 Task: Create a due date automation when advanced on, 2 days after a card is due add dates with a complete due date at 11:00 AM.
Action: Mouse moved to (1097, 83)
Screenshot: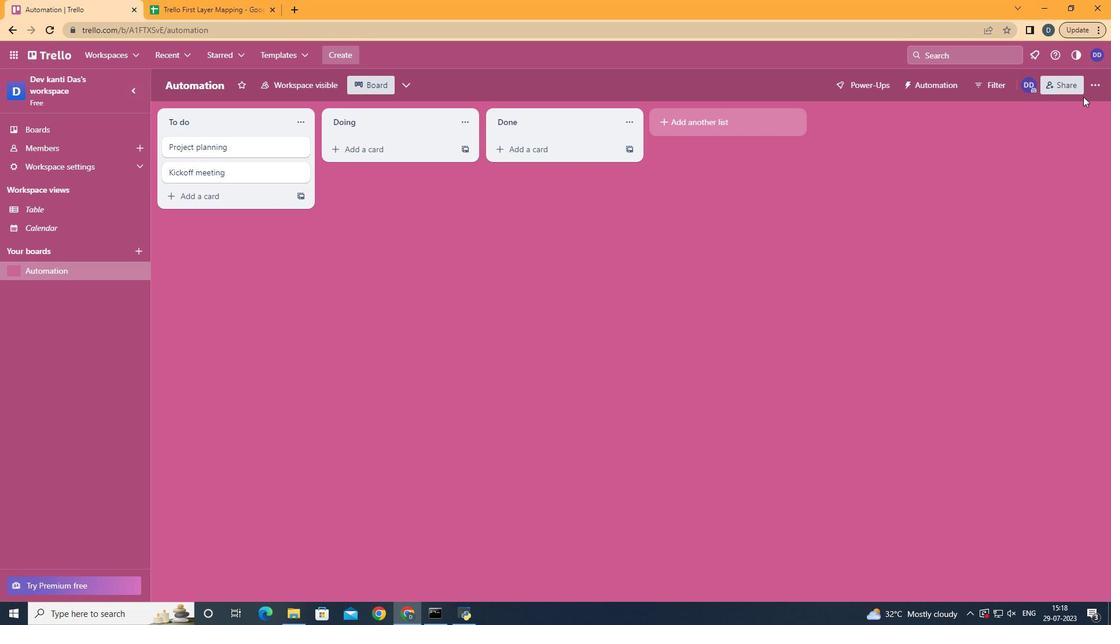 
Action: Mouse pressed left at (1097, 83)
Screenshot: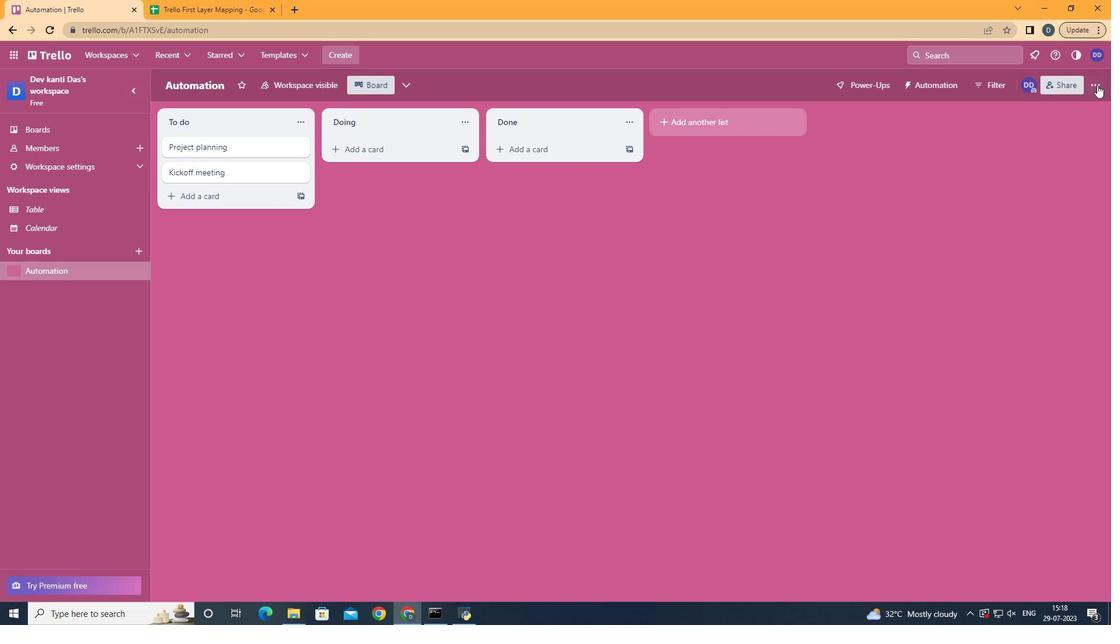 
Action: Mouse moved to (1010, 234)
Screenshot: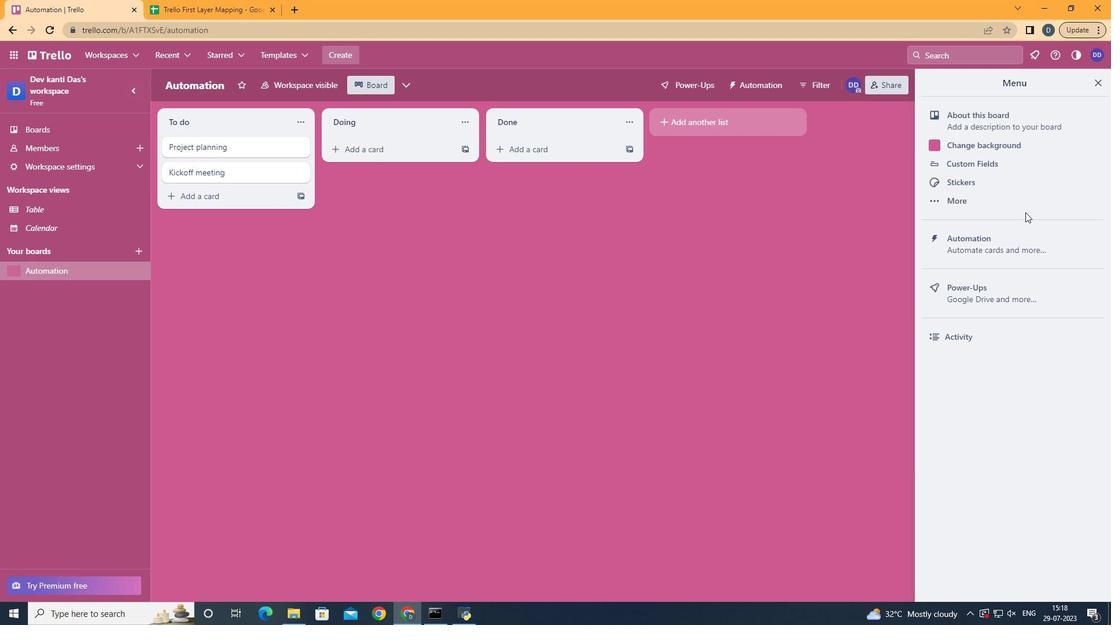 
Action: Mouse pressed left at (1010, 234)
Screenshot: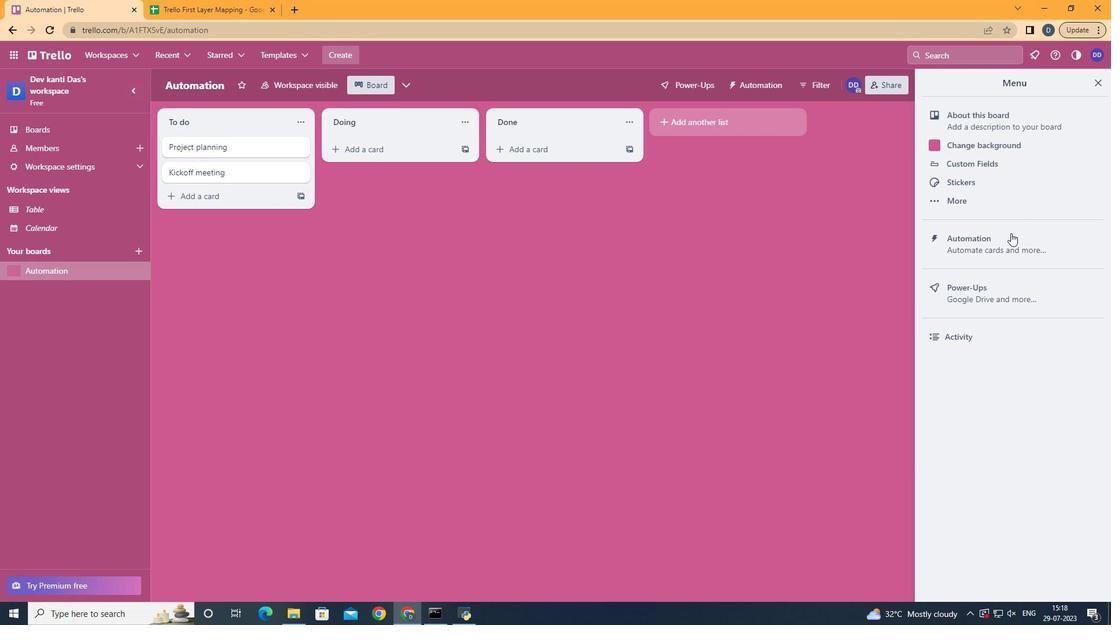 
Action: Mouse moved to (195, 224)
Screenshot: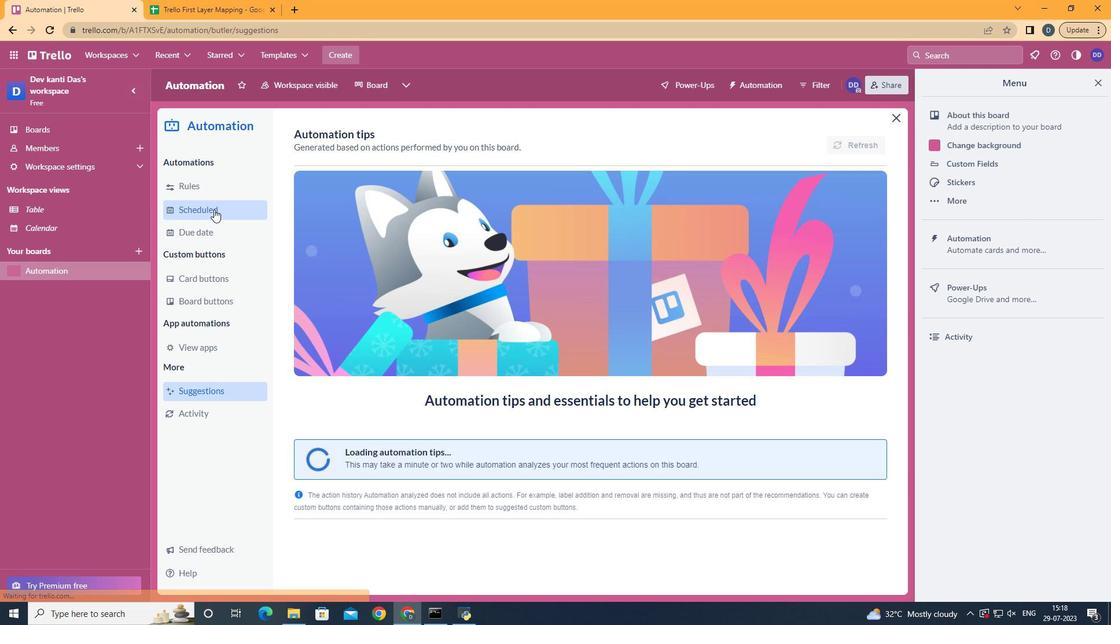 
Action: Mouse pressed left at (195, 224)
Screenshot: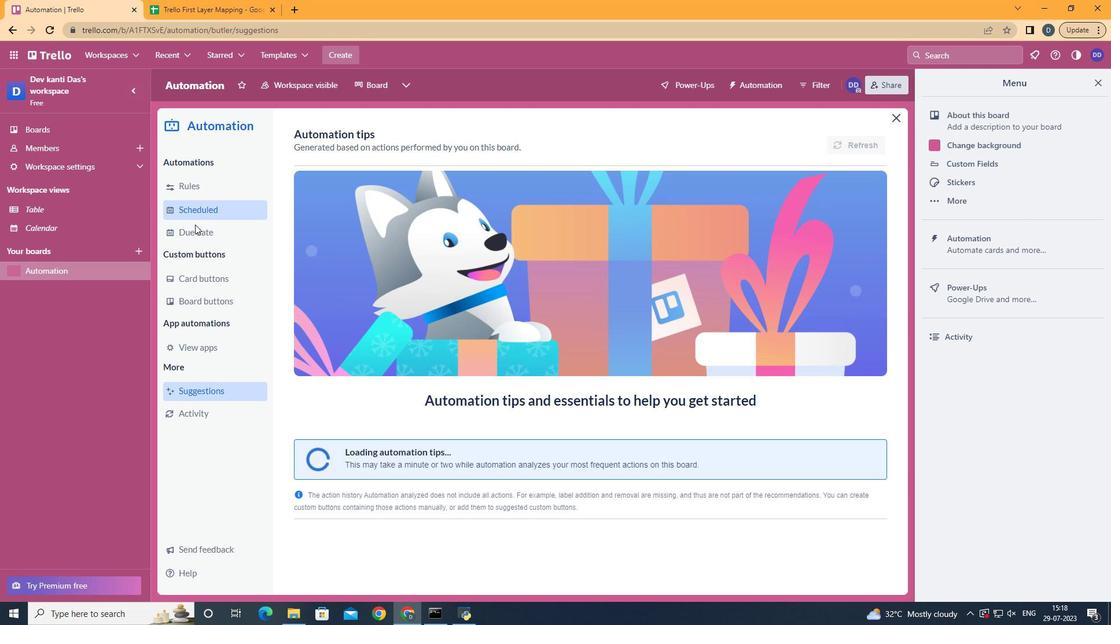 
Action: Mouse moved to (839, 142)
Screenshot: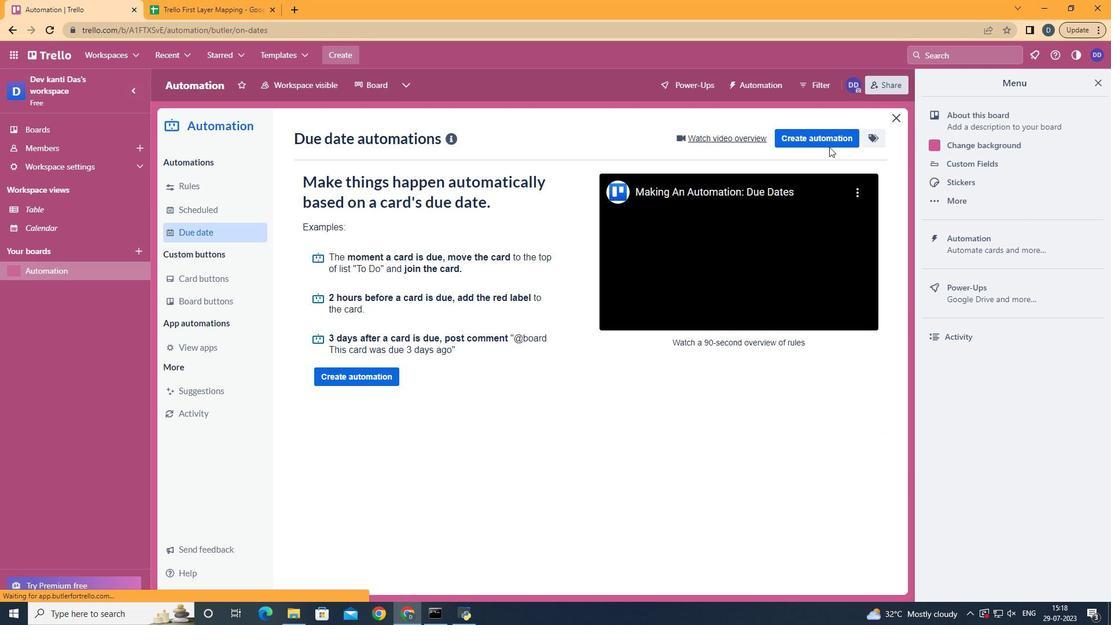 
Action: Mouse pressed left at (839, 142)
Screenshot: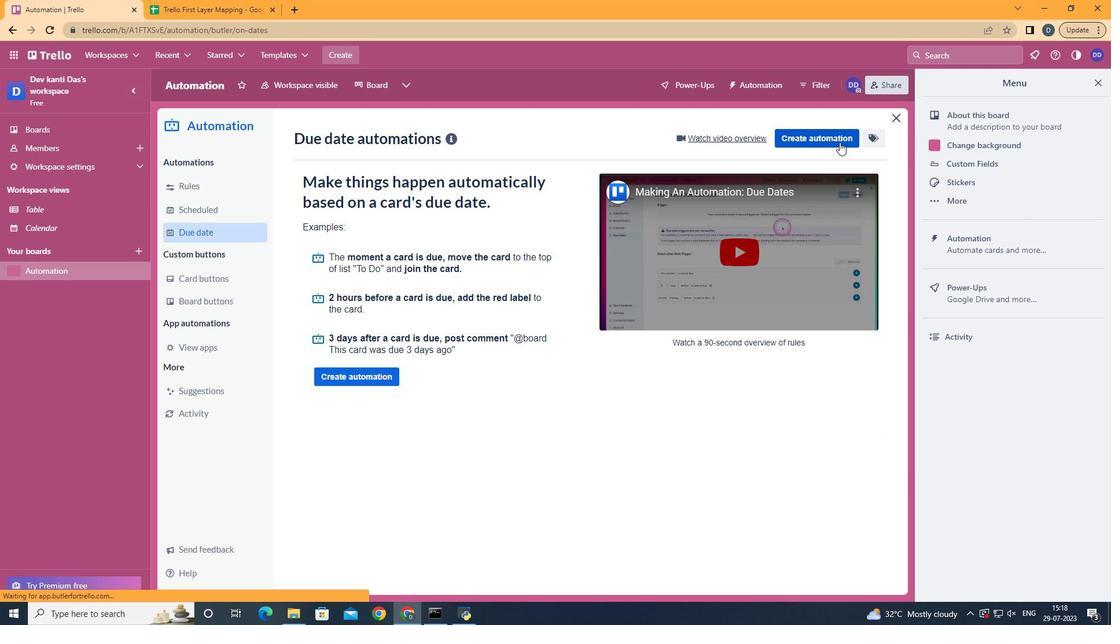 
Action: Mouse moved to (647, 254)
Screenshot: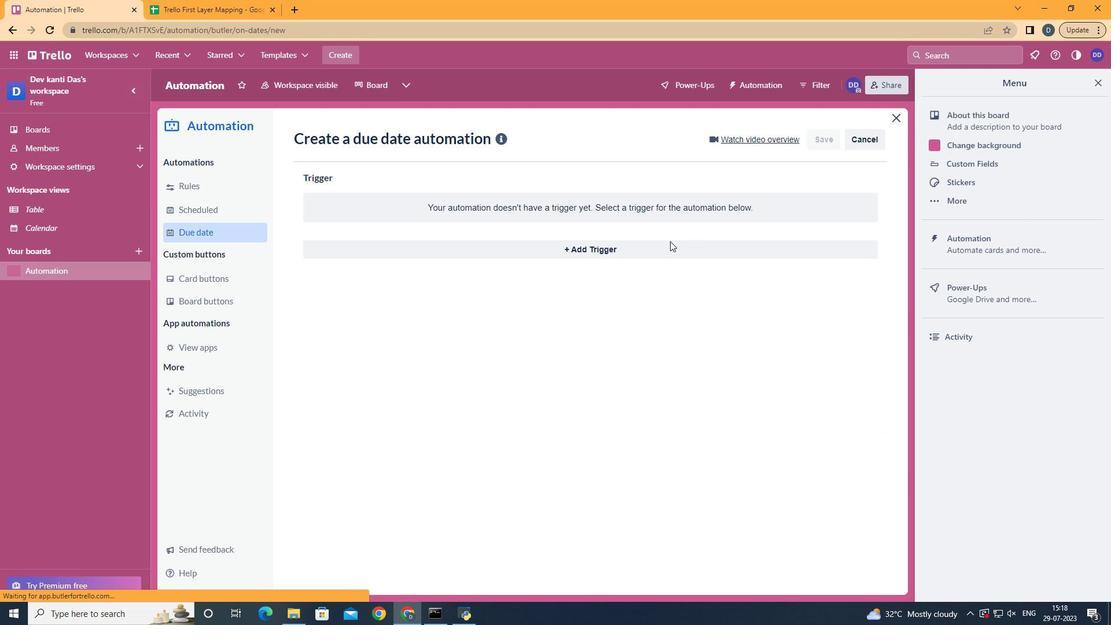 
Action: Mouse pressed left at (647, 254)
Screenshot: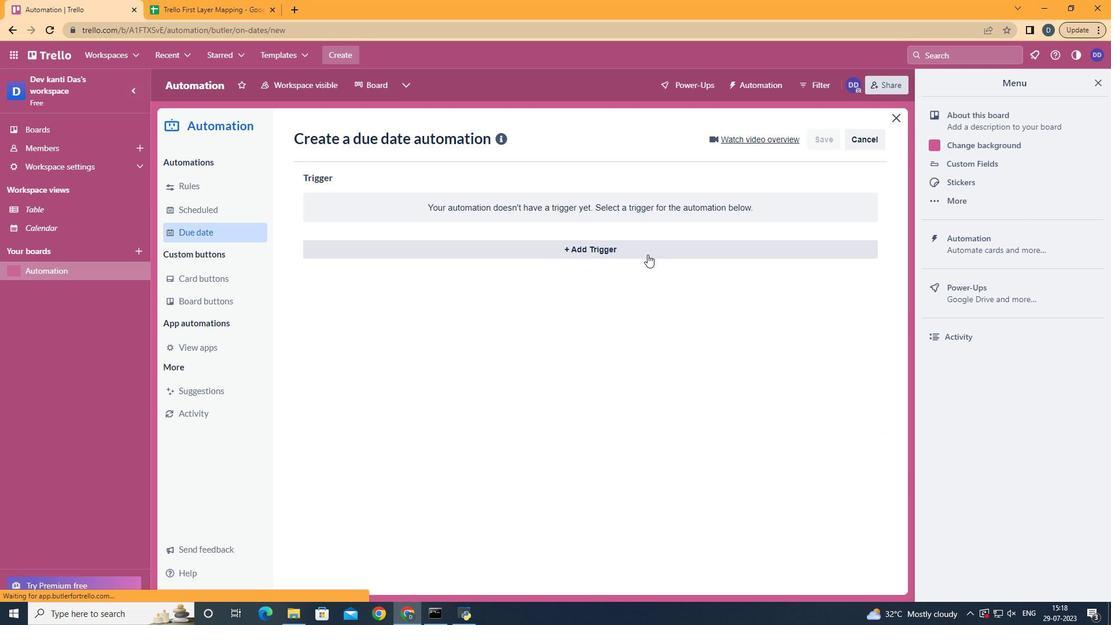 
Action: Mouse moved to (409, 465)
Screenshot: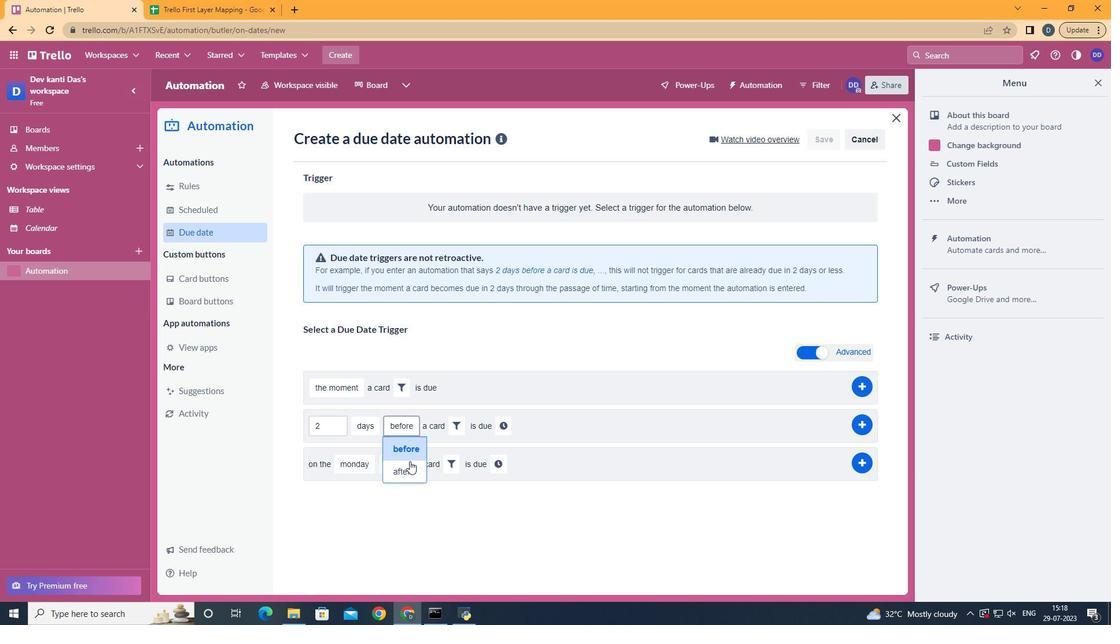 
Action: Mouse pressed left at (409, 465)
Screenshot: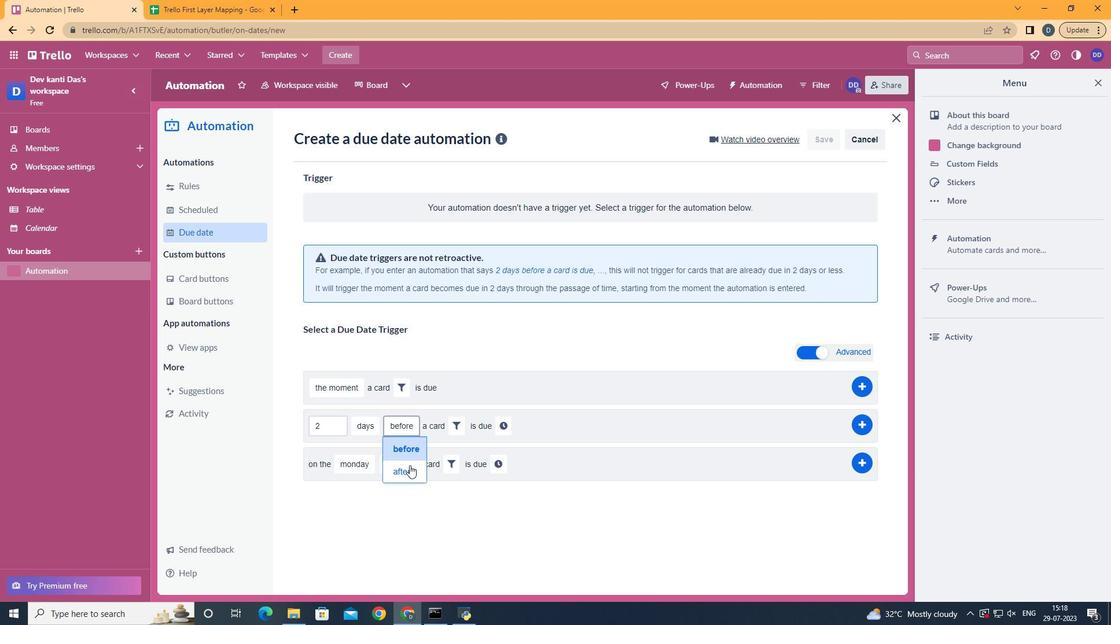 
Action: Mouse moved to (452, 434)
Screenshot: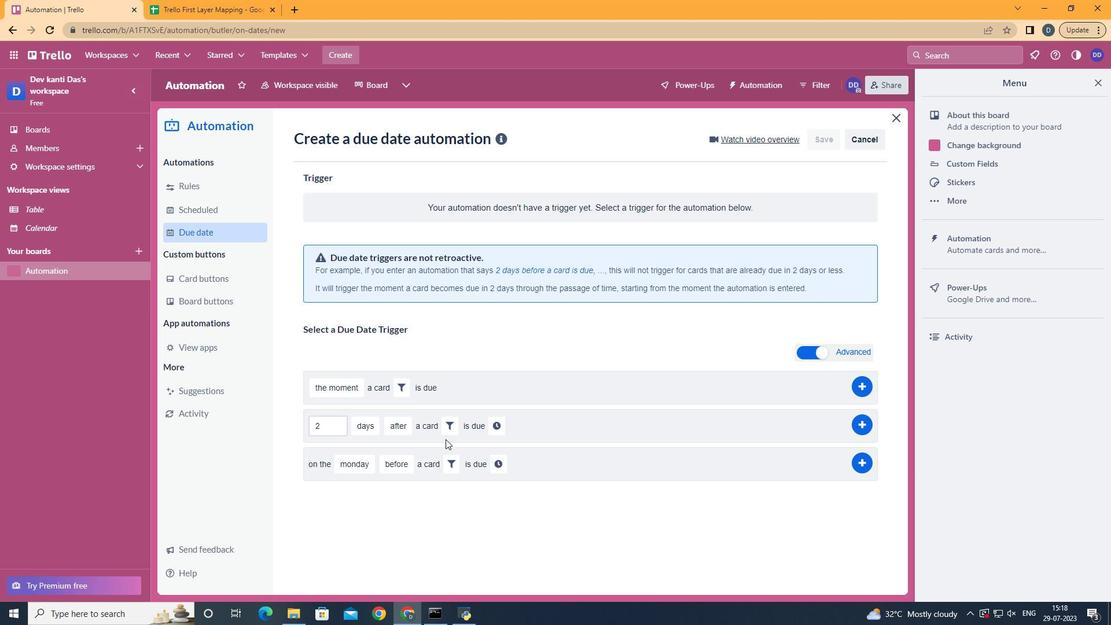 
Action: Mouse pressed left at (452, 434)
Screenshot: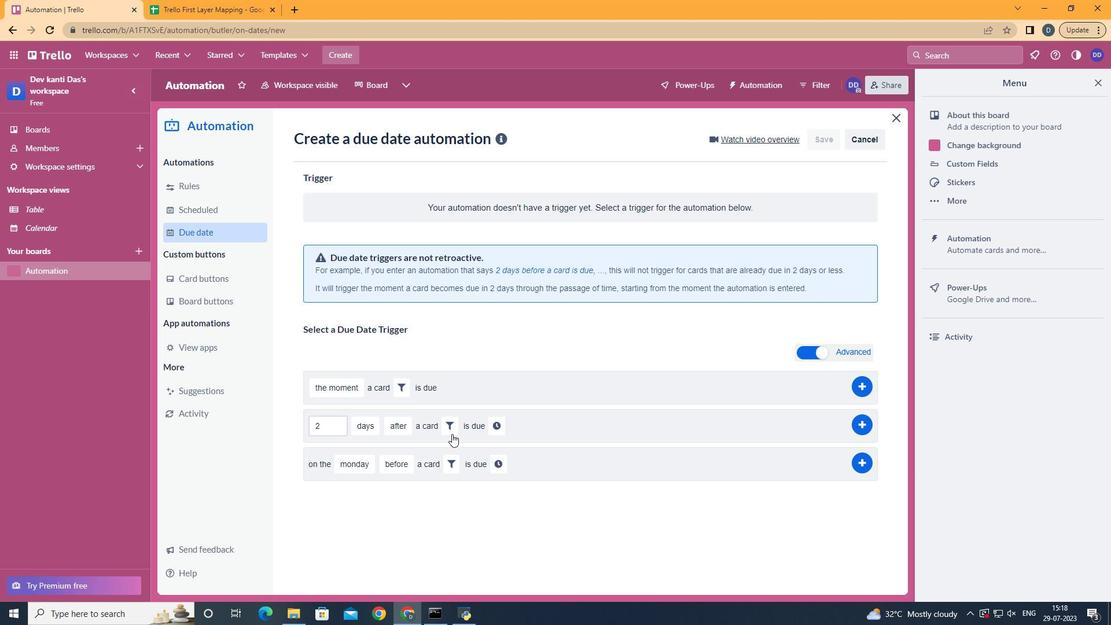 
Action: Mouse moved to (520, 462)
Screenshot: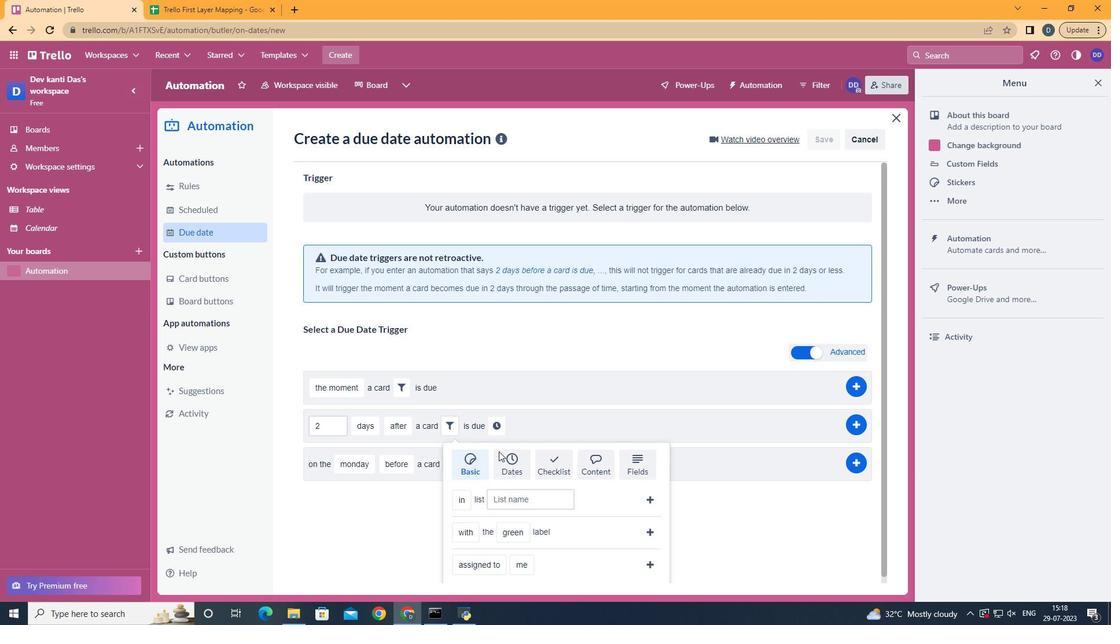 
Action: Mouse pressed left at (520, 462)
Screenshot: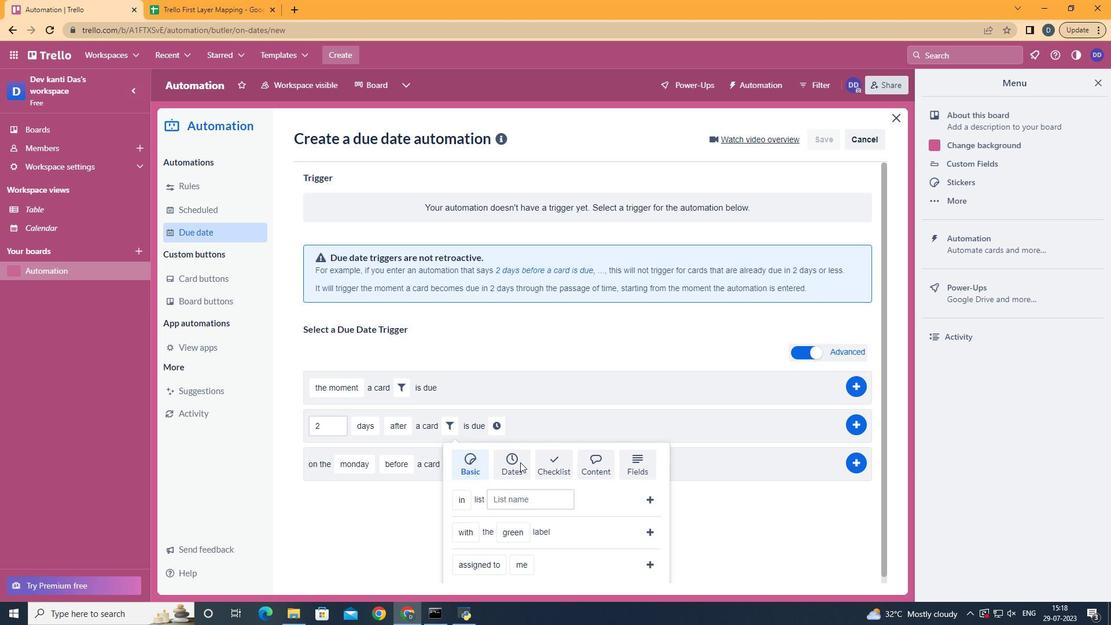 
Action: Mouse moved to (471, 522)
Screenshot: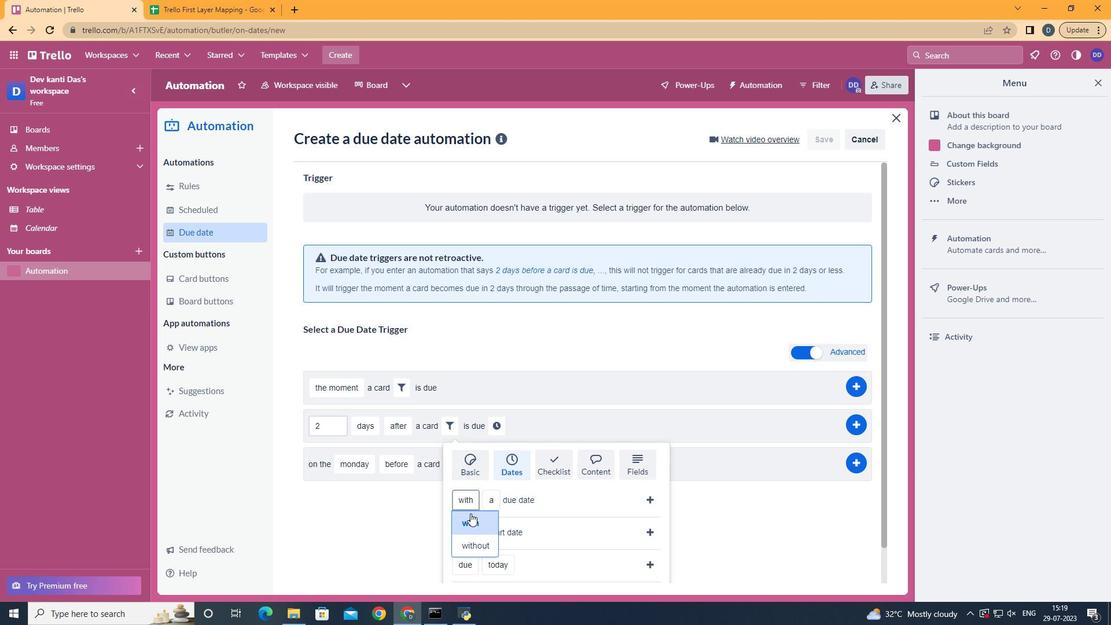 
Action: Mouse pressed left at (471, 522)
Screenshot: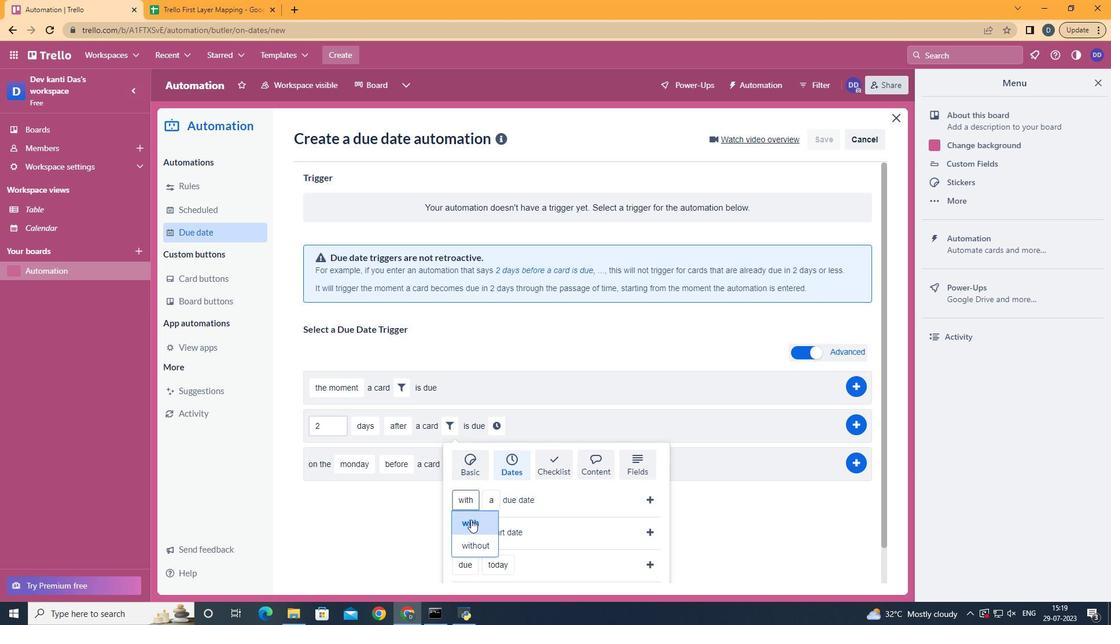 
Action: Mouse moved to (517, 431)
Screenshot: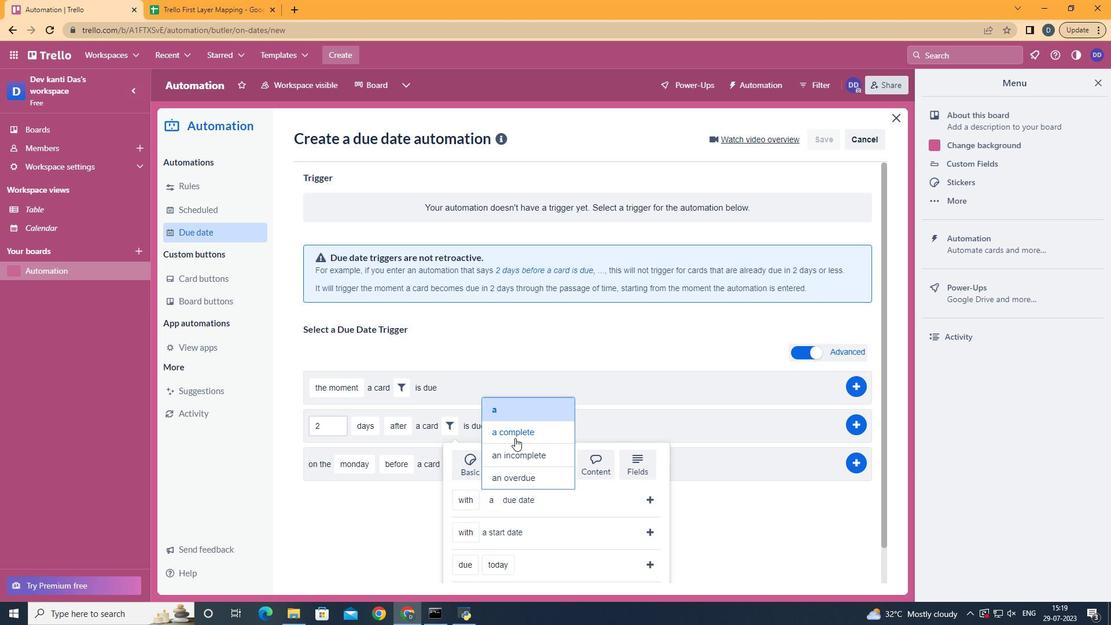 
Action: Mouse pressed left at (517, 431)
Screenshot: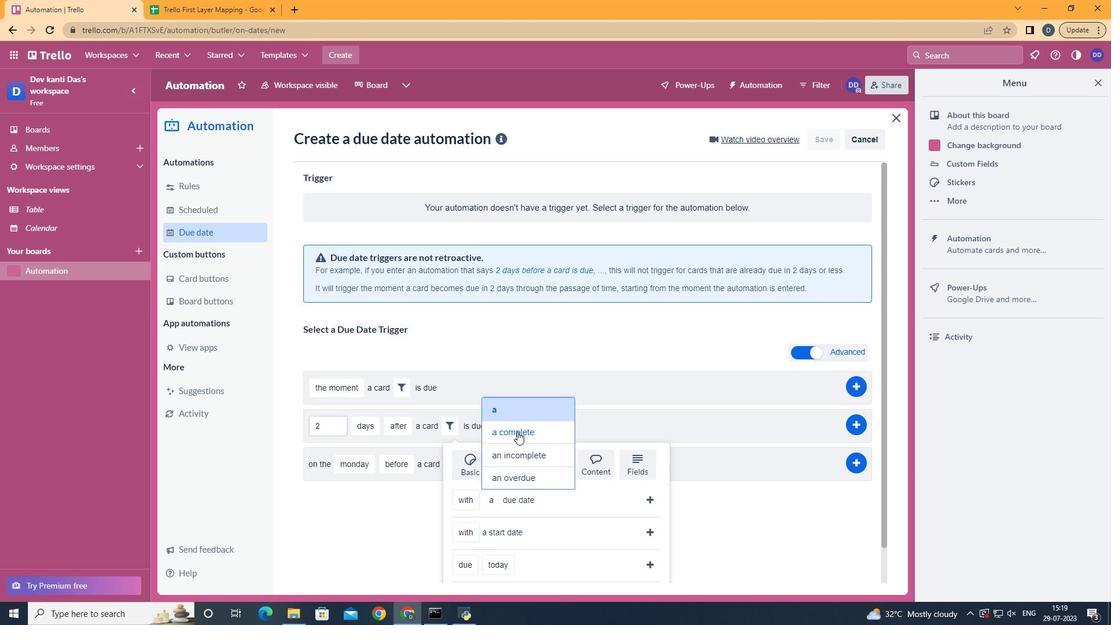 
Action: Mouse moved to (651, 497)
Screenshot: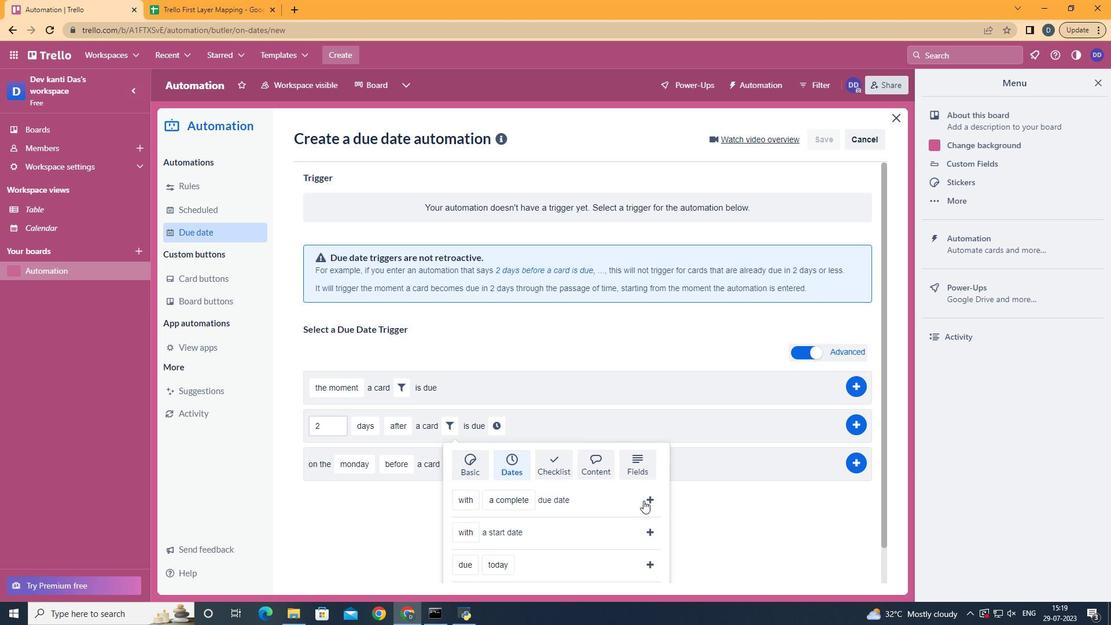 
Action: Mouse pressed left at (651, 497)
Screenshot: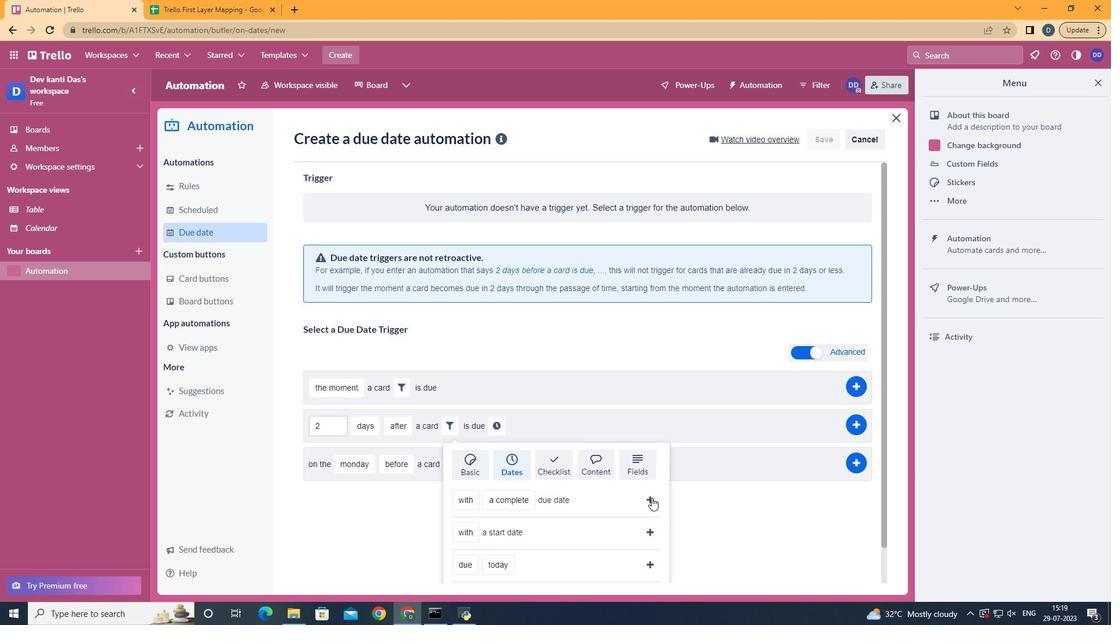 
Action: Mouse moved to (612, 426)
Screenshot: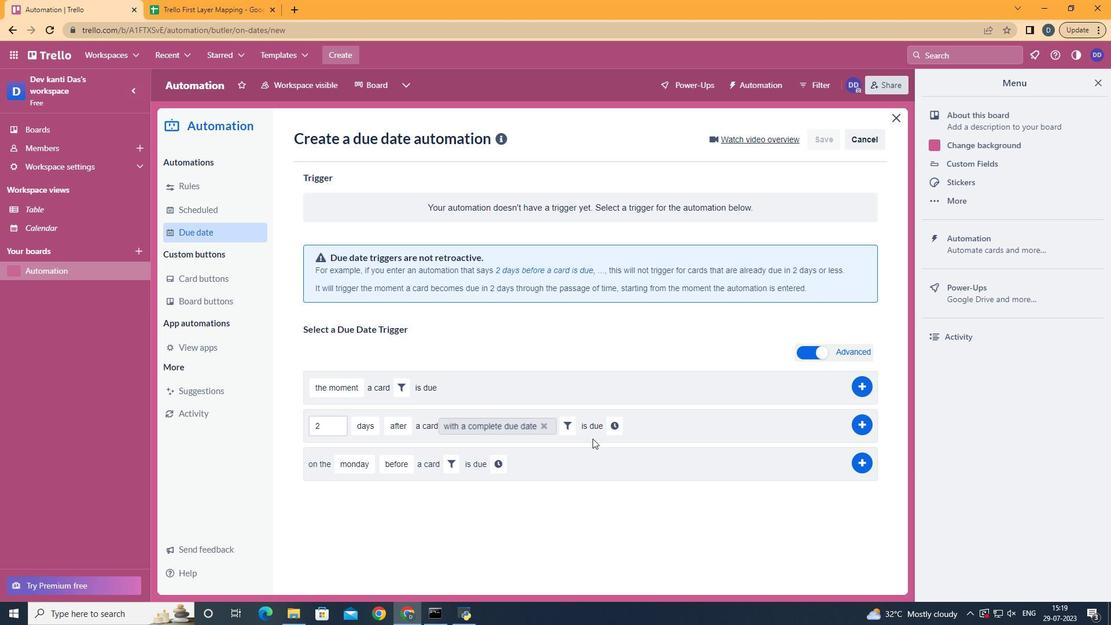 
Action: Mouse pressed left at (612, 426)
Screenshot: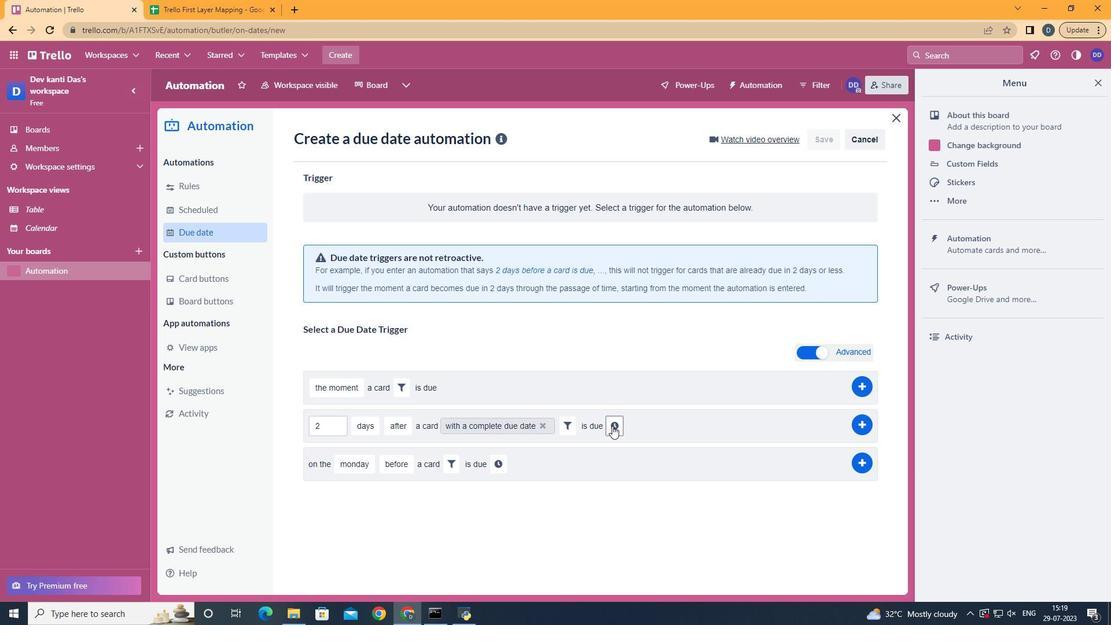 
Action: Mouse moved to (641, 427)
Screenshot: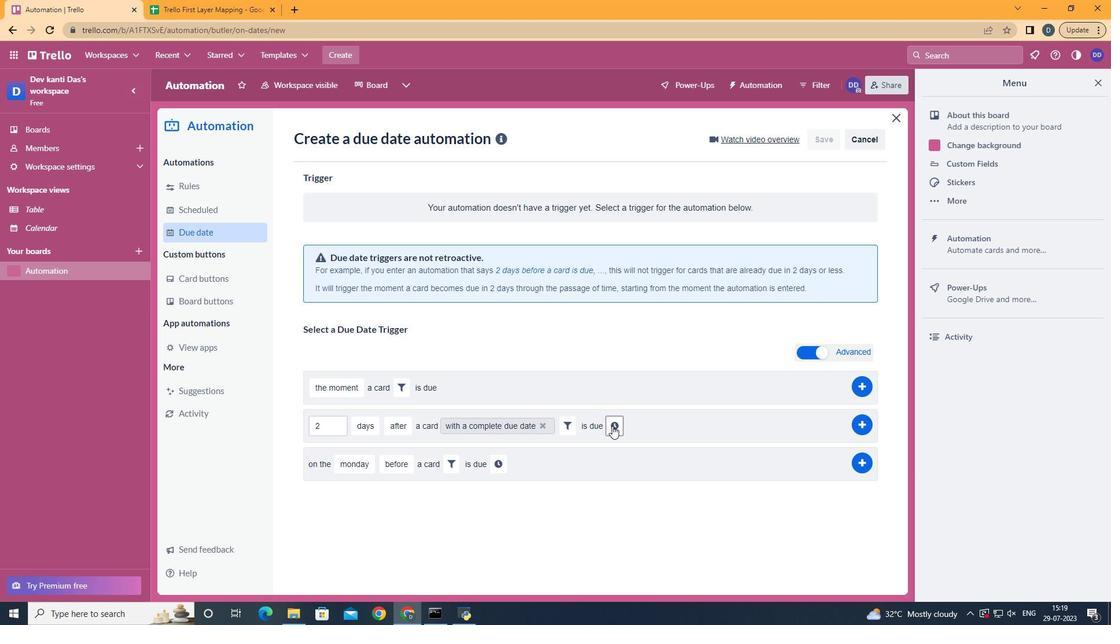 
Action: Mouse pressed left at (641, 427)
Screenshot: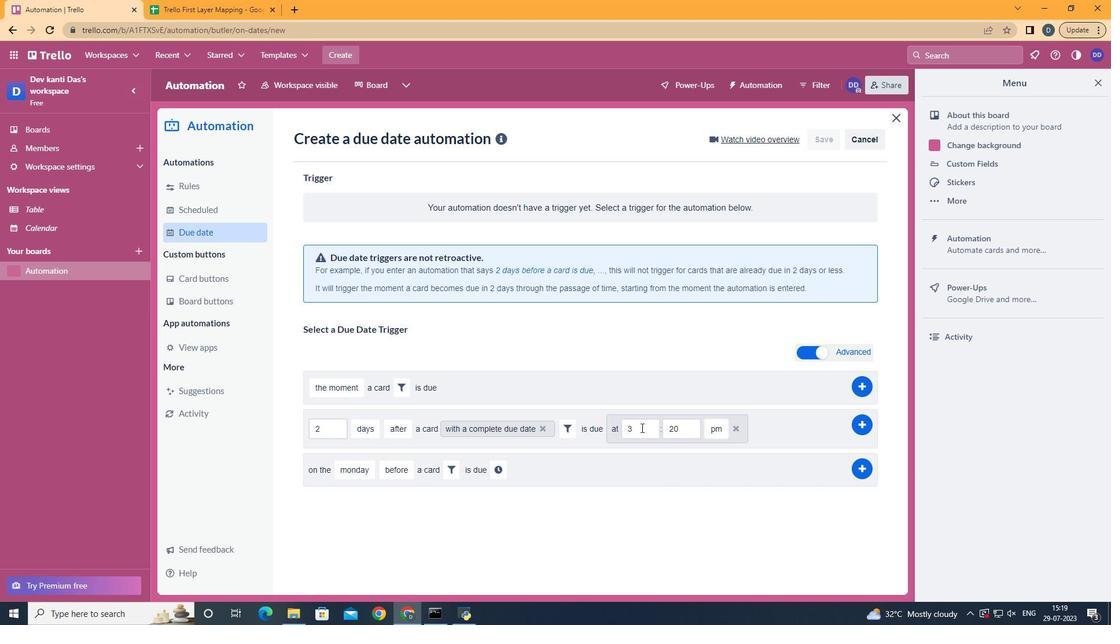 
Action: Key pressed <Key.backspace>11
Screenshot: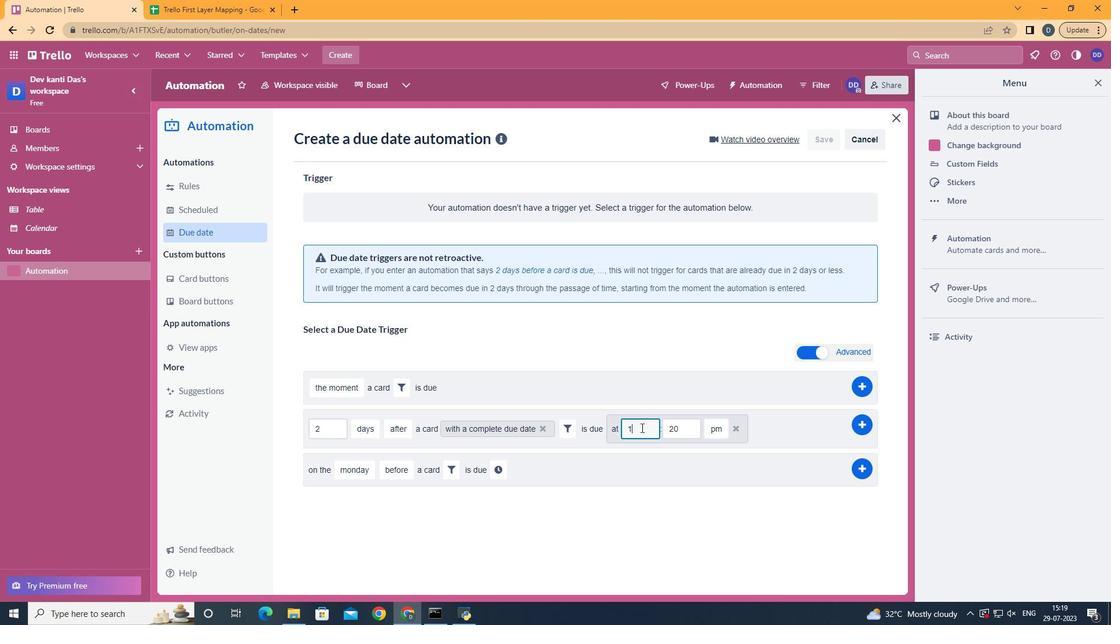 
Action: Mouse moved to (692, 424)
Screenshot: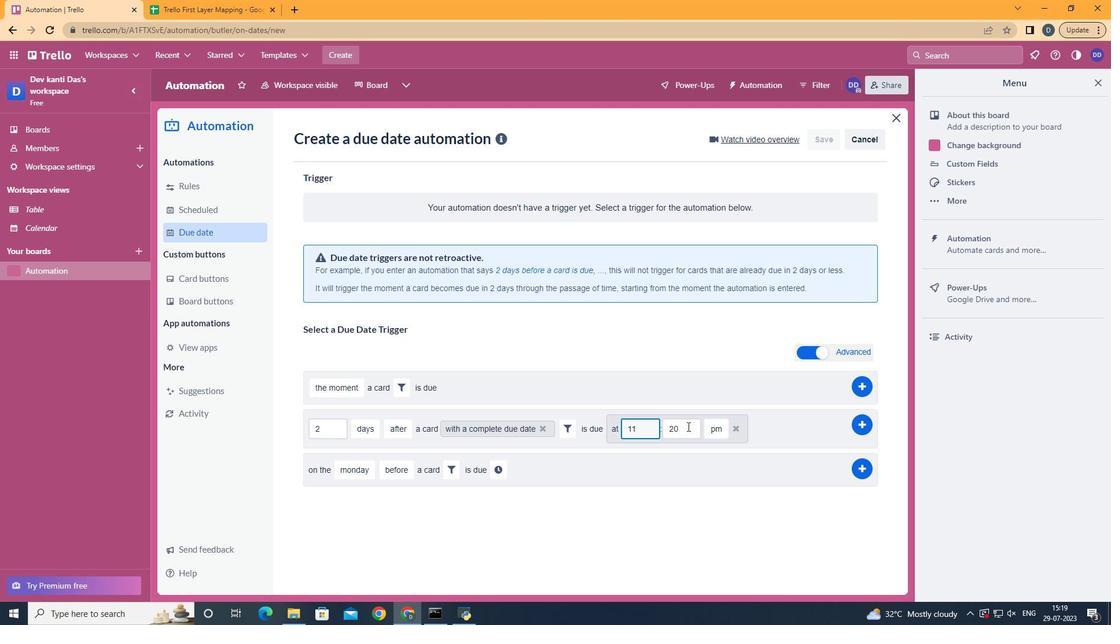 
Action: Mouse pressed left at (692, 424)
Screenshot: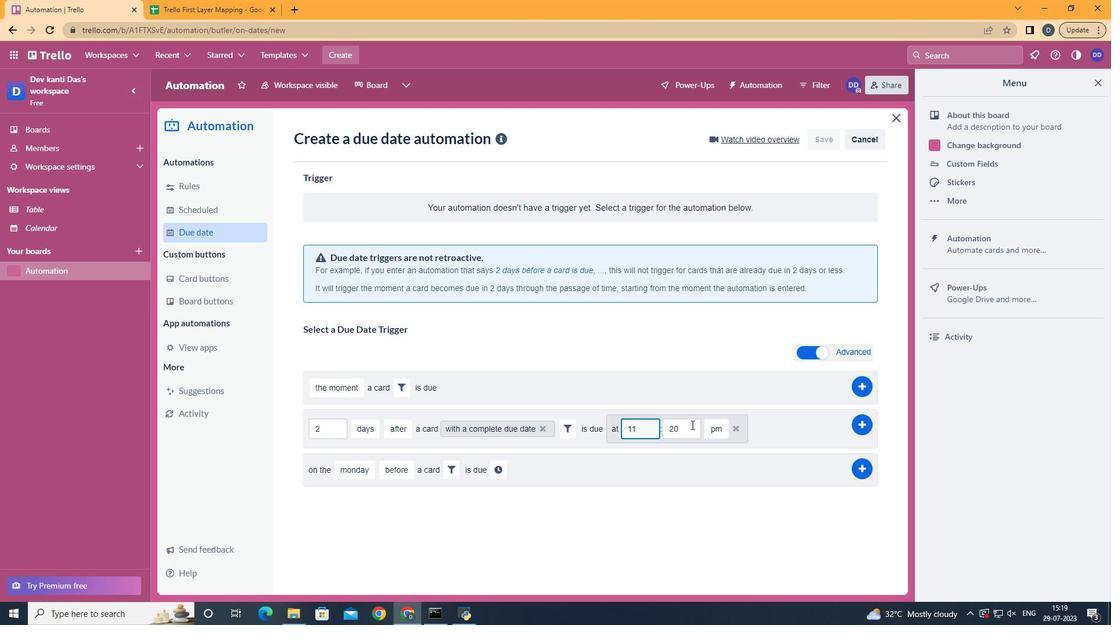 
Action: Key pressed <Key.backspace><Key.backspace>00
Screenshot: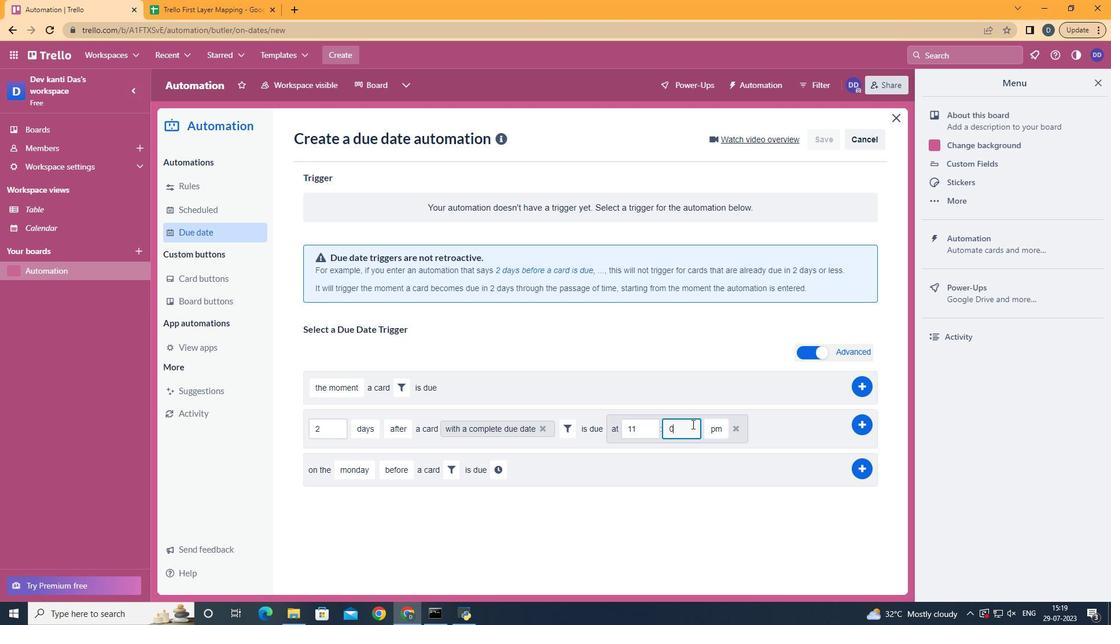 
Action: Mouse moved to (718, 450)
Screenshot: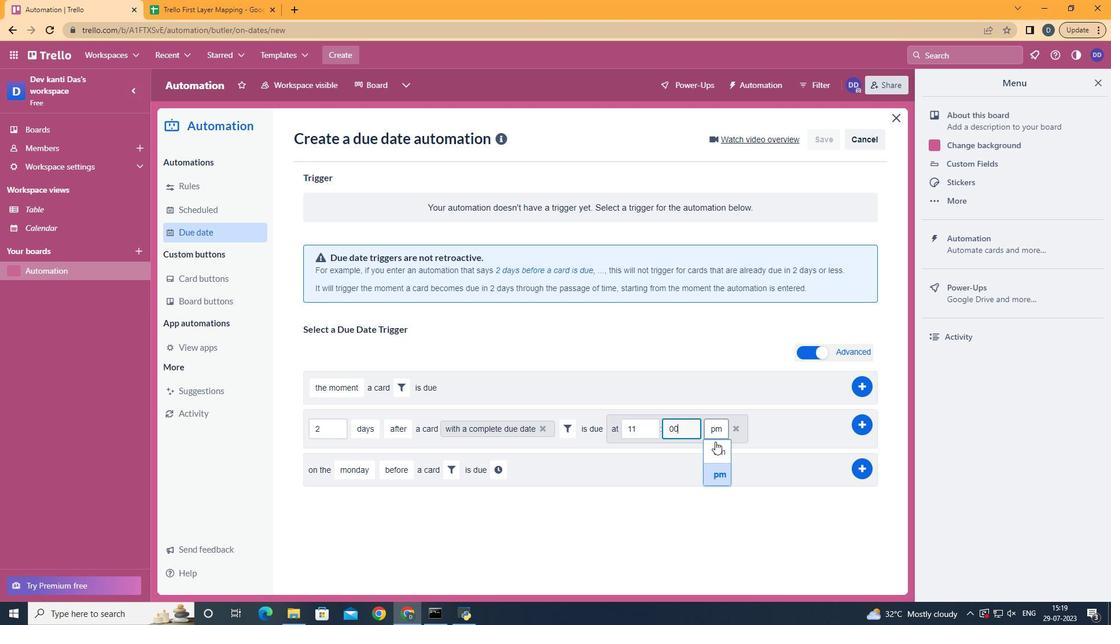 
Action: Mouse pressed left at (718, 450)
Screenshot: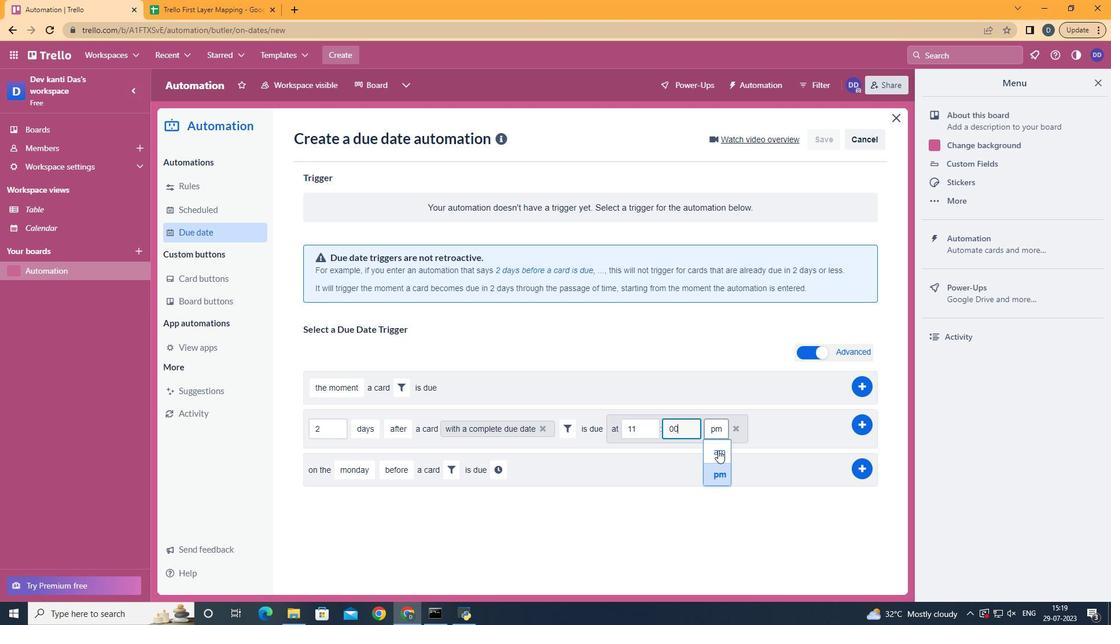 
